 Task: Create a rule when the name of a card ends with text .
Action: Mouse moved to (976, 79)
Screenshot: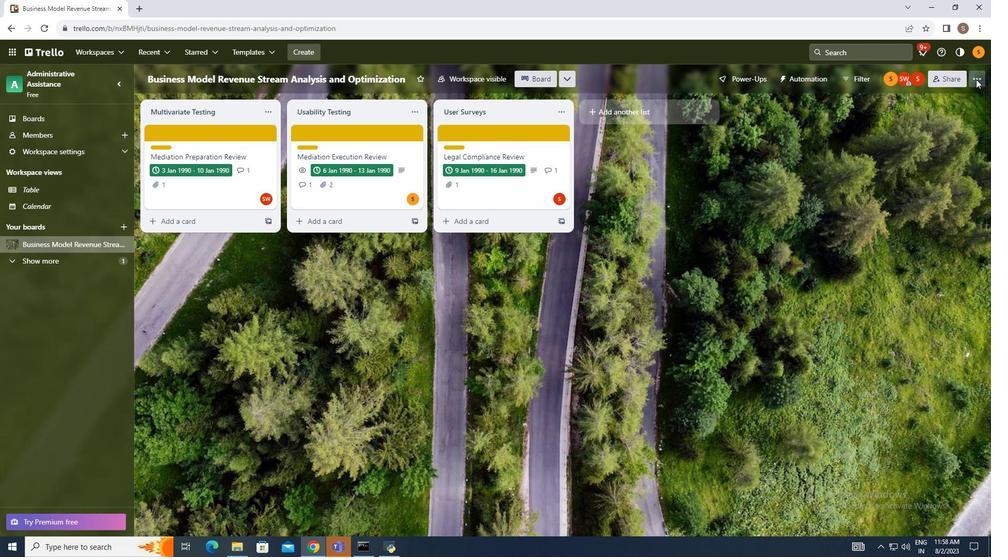 
Action: Mouse pressed left at (976, 79)
Screenshot: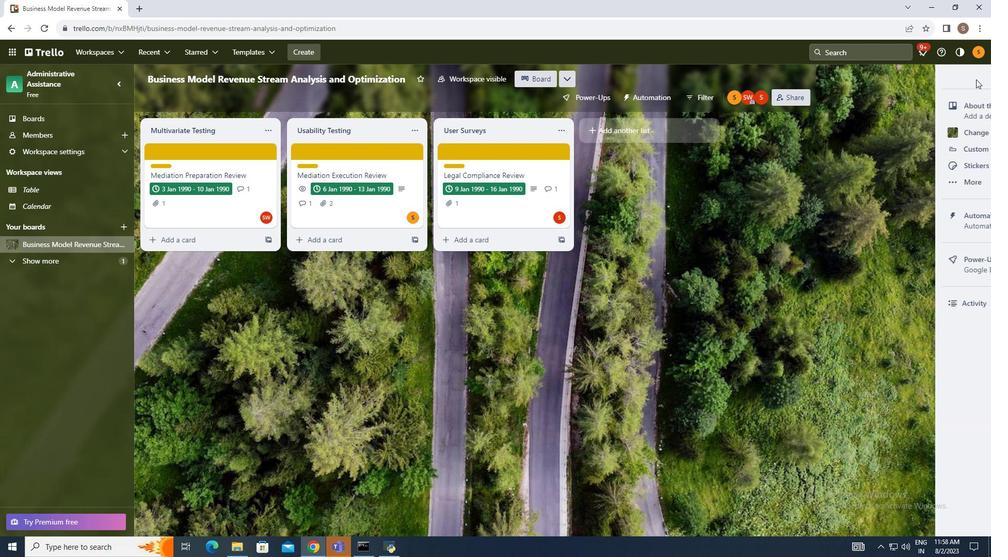 
Action: Mouse moved to (877, 214)
Screenshot: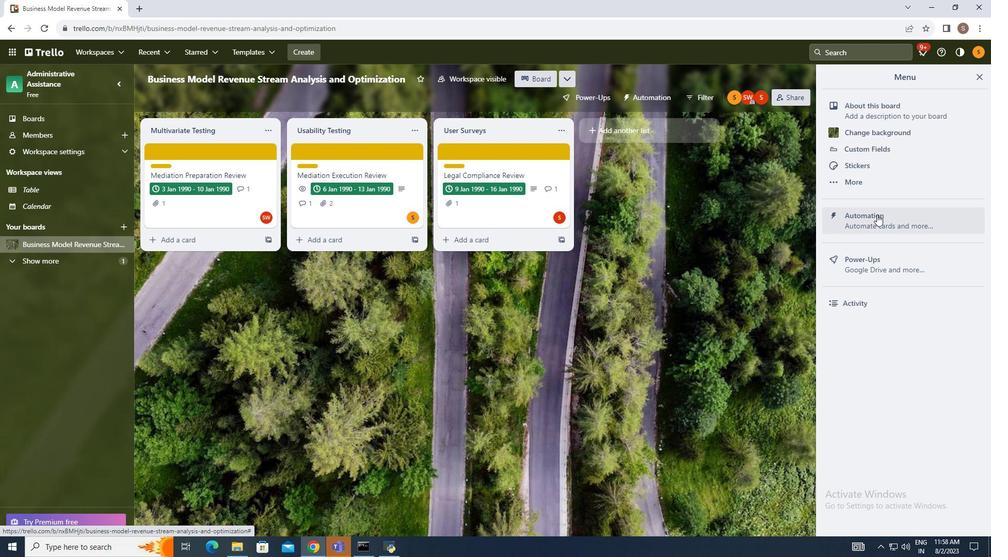 
Action: Mouse pressed left at (877, 214)
Screenshot: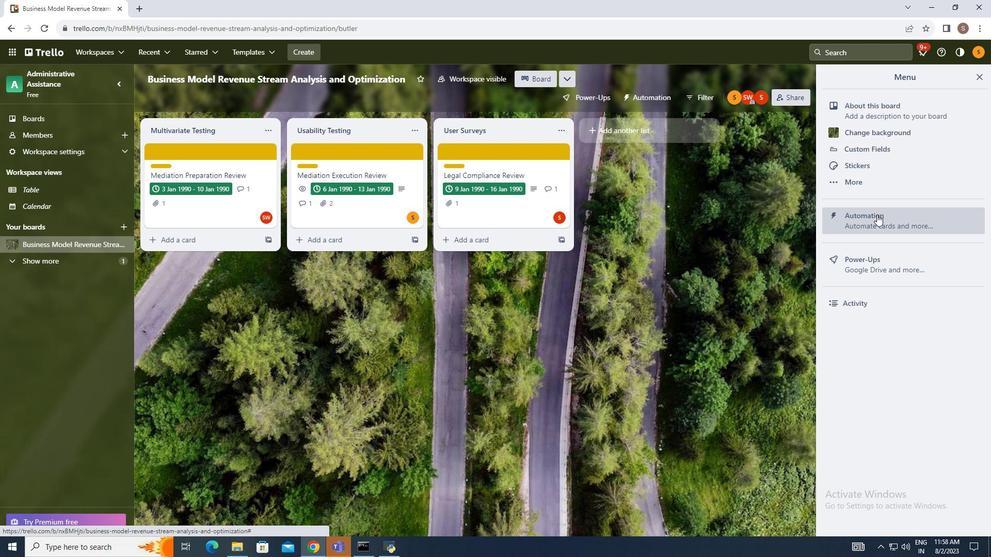
Action: Mouse moved to (186, 187)
Screenshot: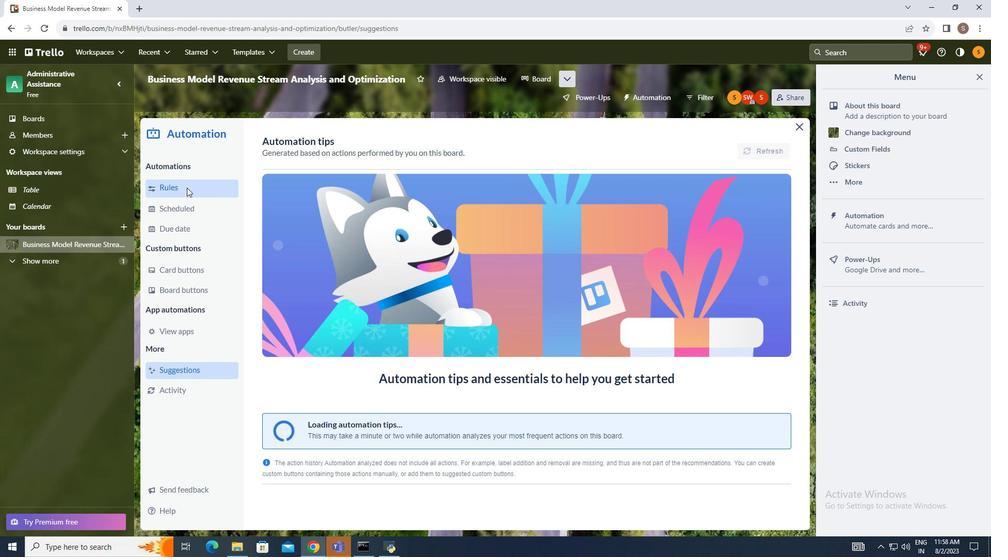 
Action: Mouse pressed left at (186, 187)
Screenshot: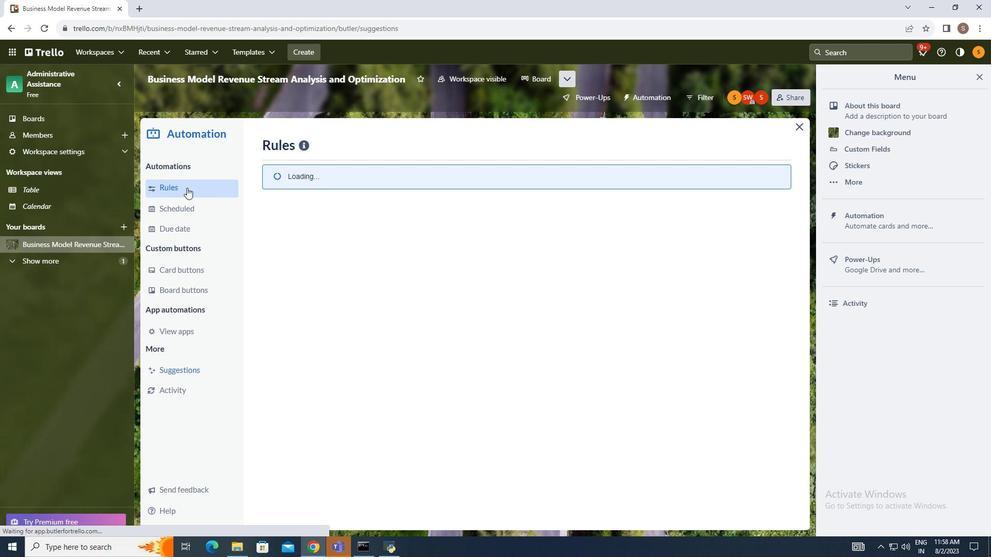 
Action: Mouse moved to (681, 146)
Screenshot: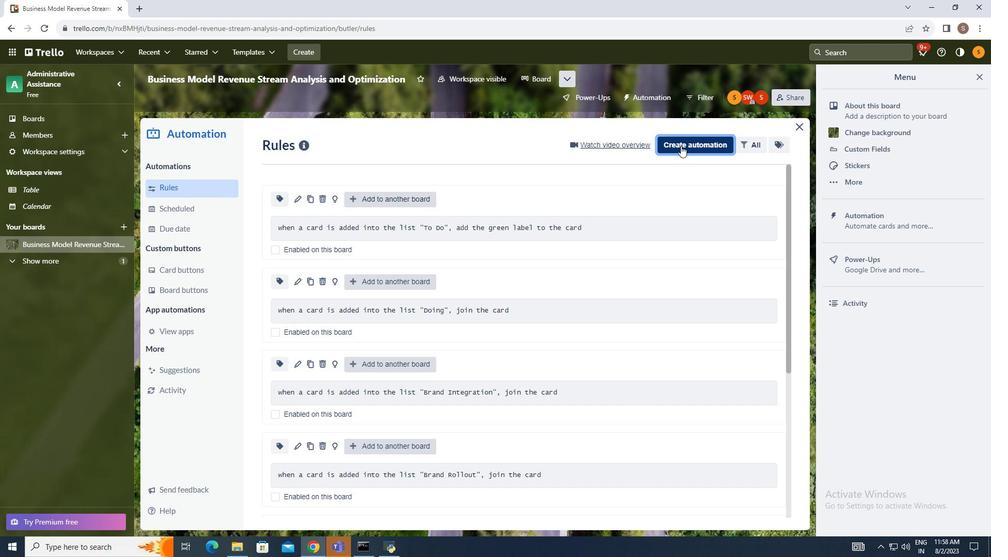 
Action: Mouse pressed left at (681, 146)
Screenshot: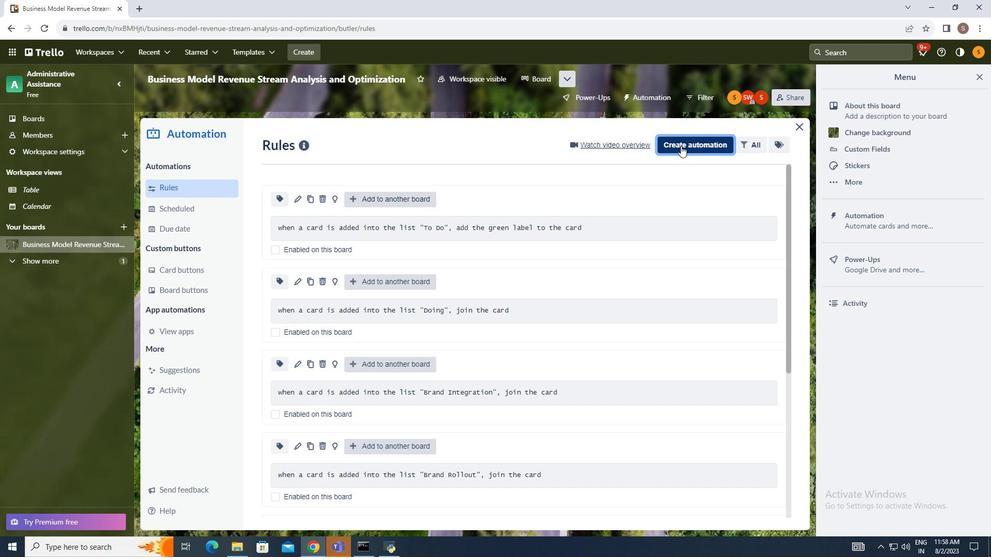 
Action: Mouse moved to (547, 240)
Screenshot: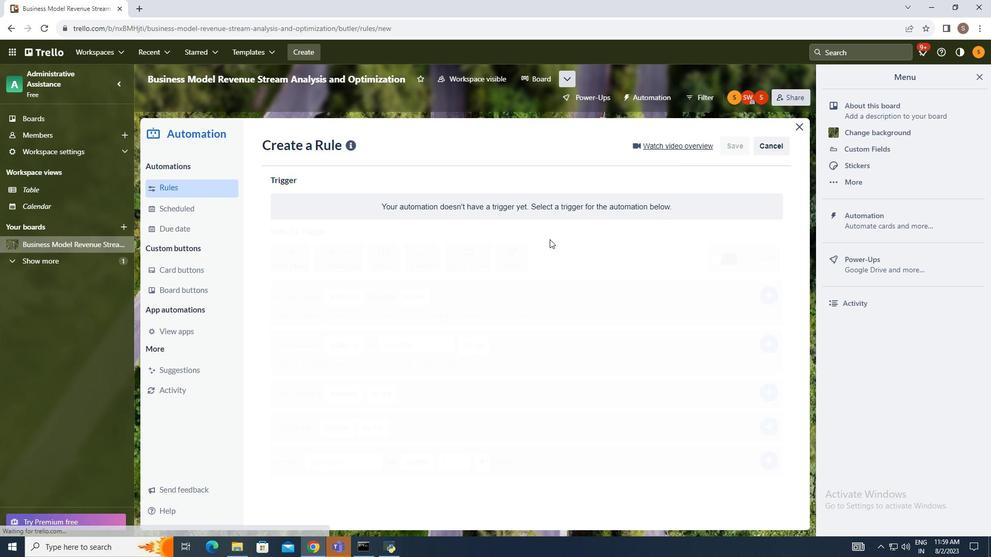 
Action: Mouse pressed left at (547, 240)
Screenshot: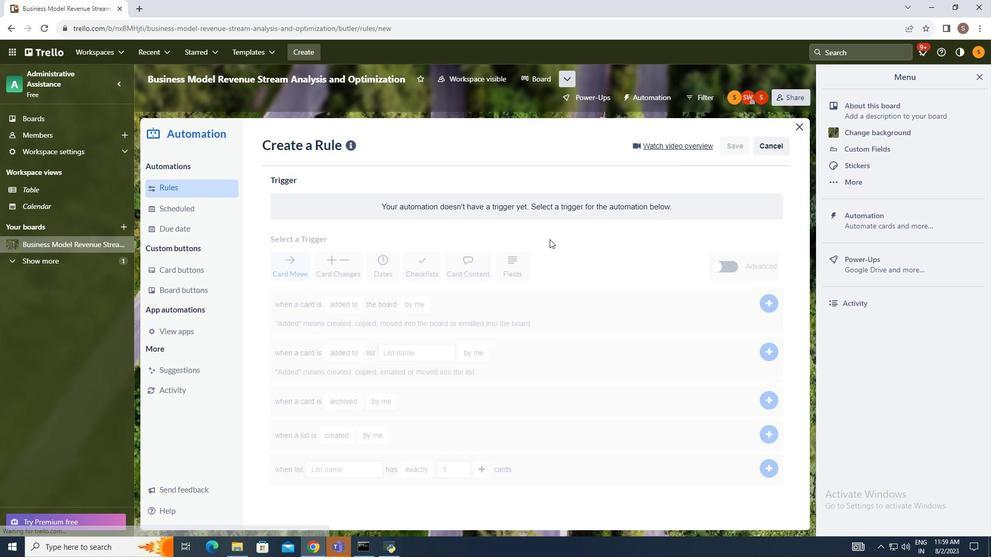 
Action: Mouse moved to (458, 278)
Screenshot: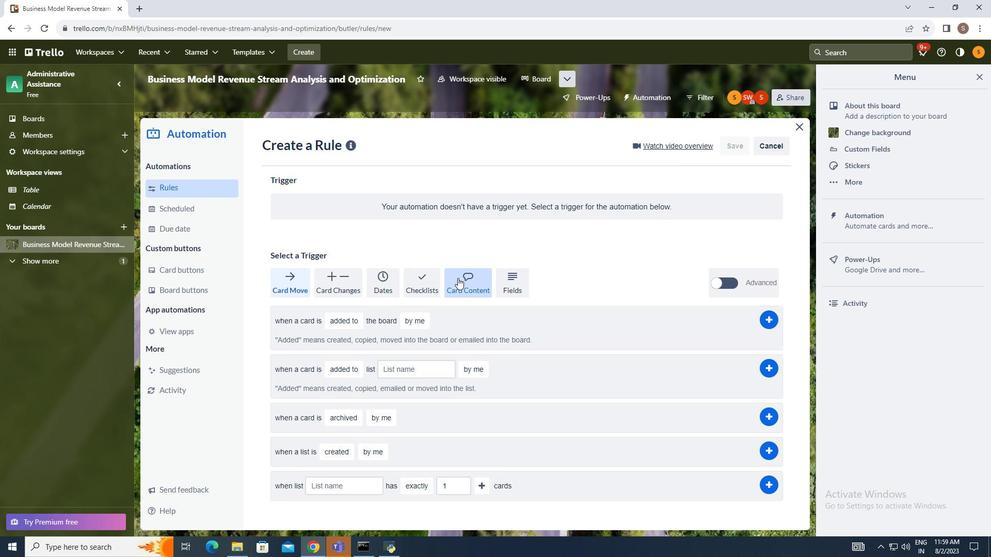 
Action: Mouse pressed left at (458, 278)
Screenshot: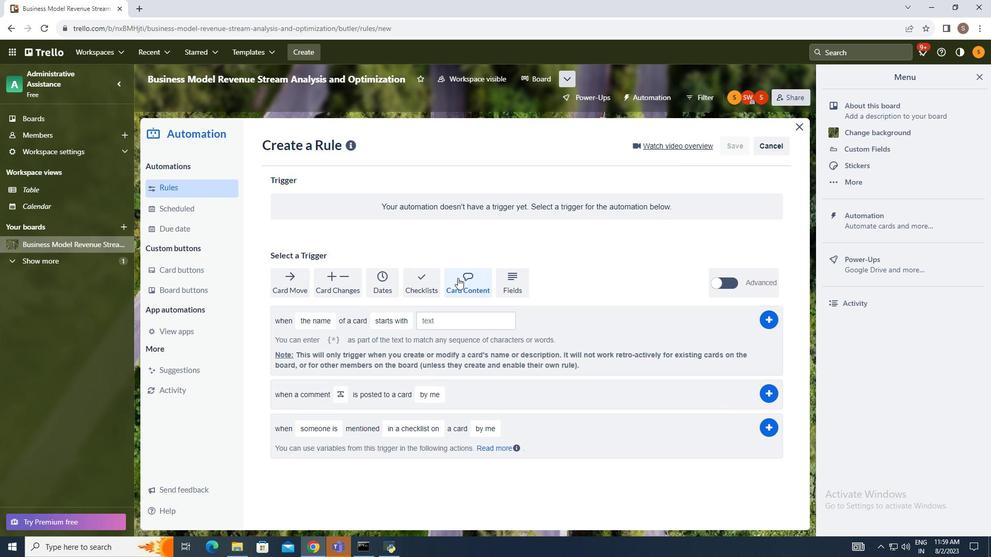 
Action: Mouse moved to (313, 320)
Screenshot: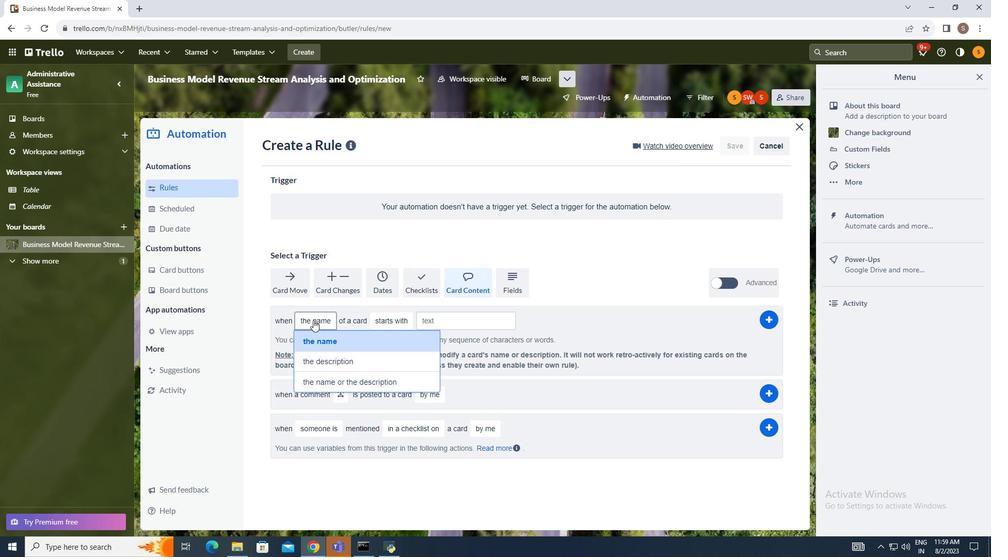 
Action: Mouse pressed left at (313, 320)
Screenshot: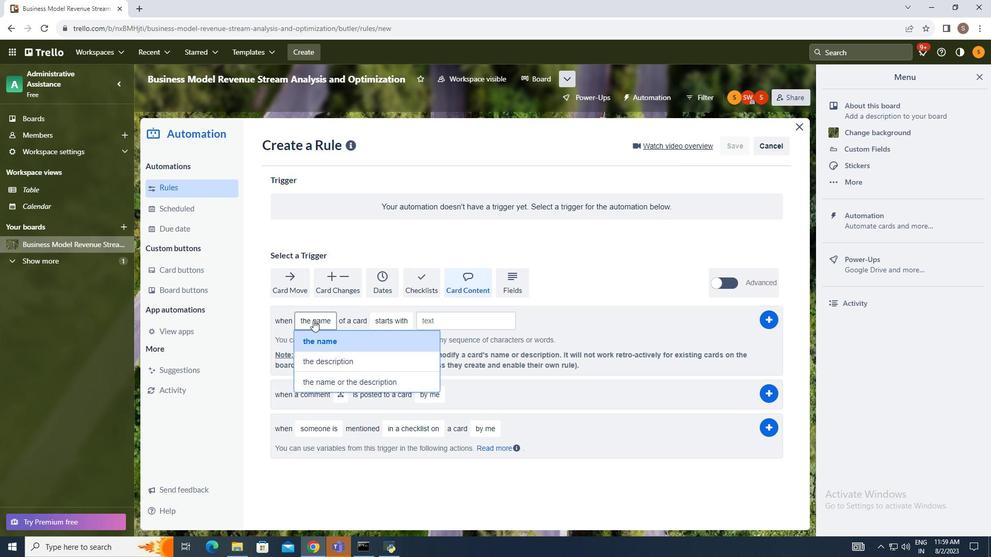 
Action: Mouse moved to (317, 338)
Screenshot: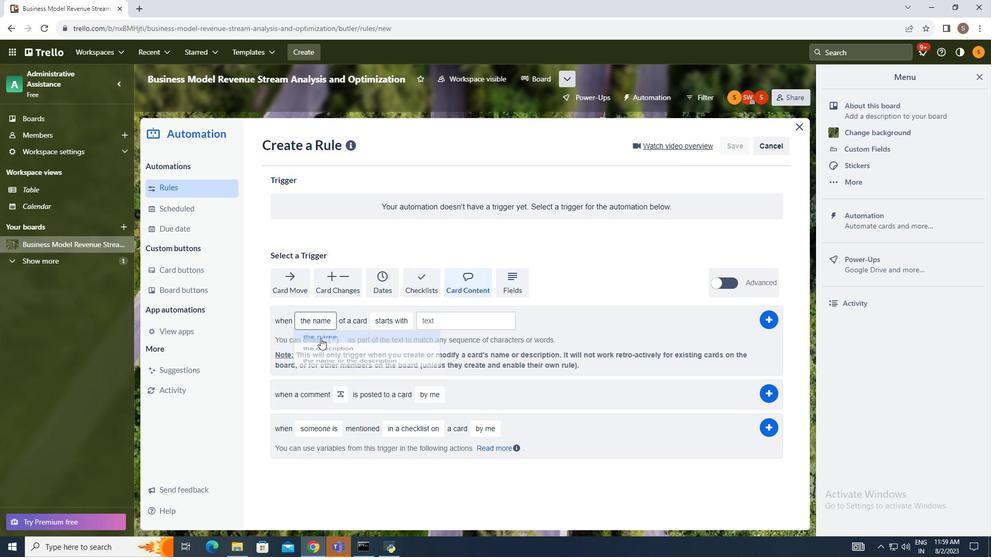 
Action: Mouse pressed left at (317, 338)
Screenshot: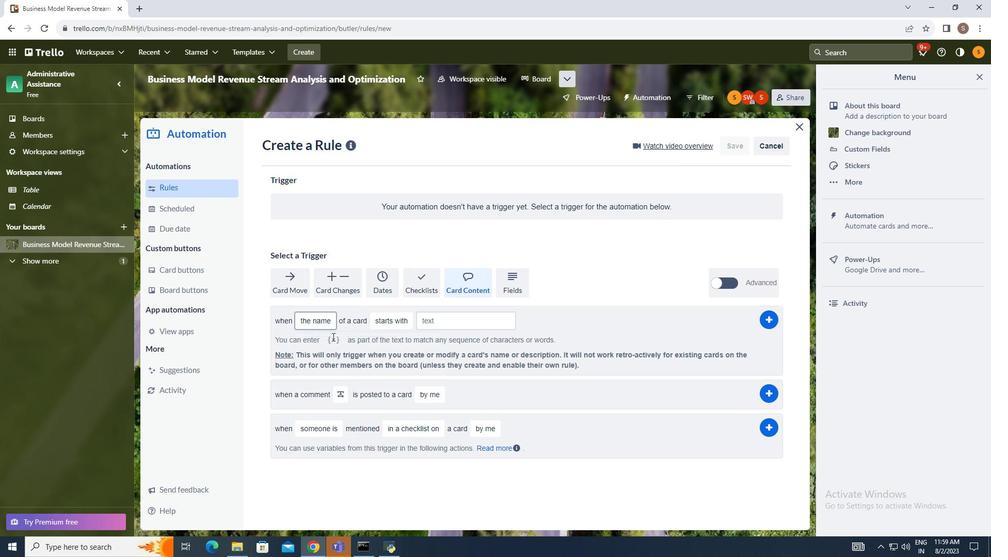 
Action: Mouse moved to (393, 325)
Screenshot: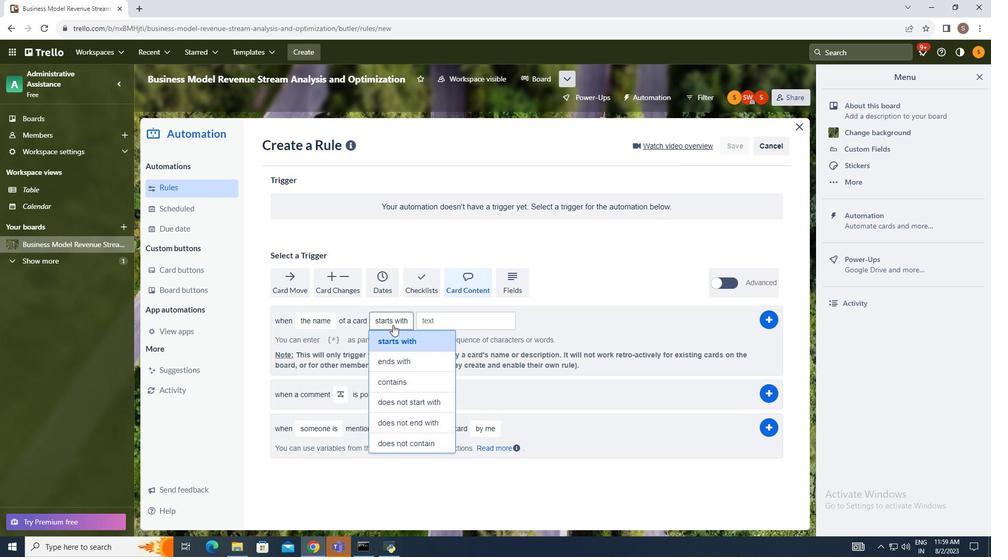 
Action: Mouse pressed left at (393, 325)
Screenshot: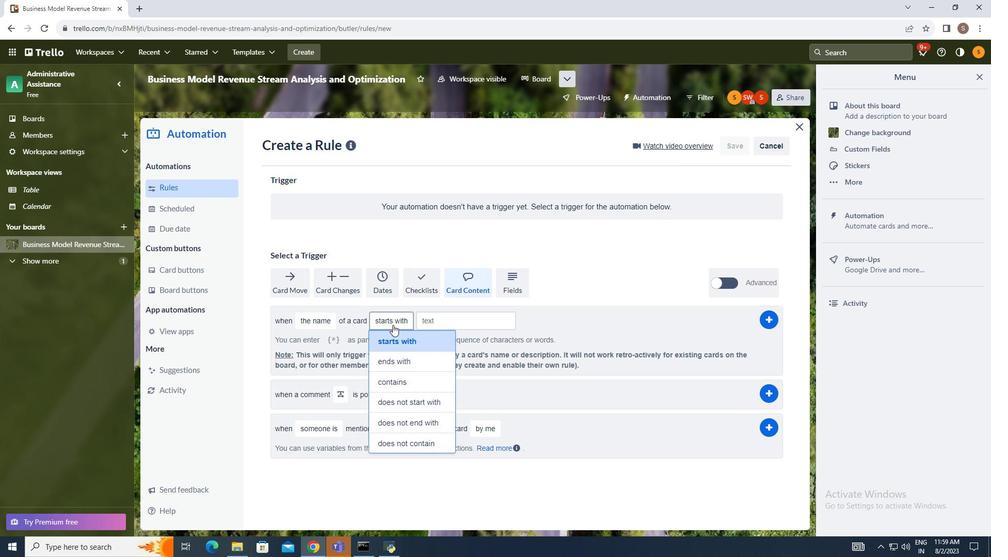 
Action: Mouse moved to (400, 358)
Screenshot: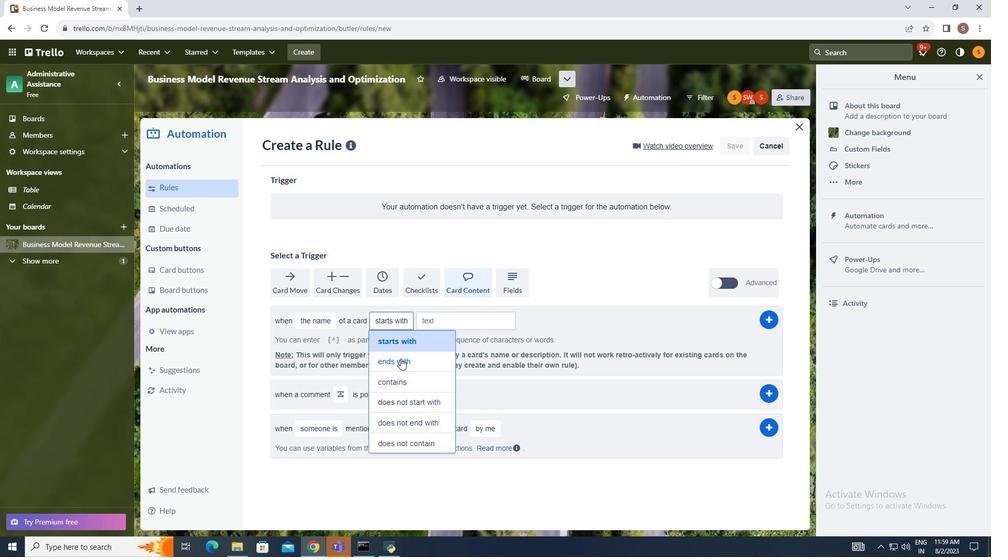 
Action: Mouse pressed left at (400, 358)
Screenshot: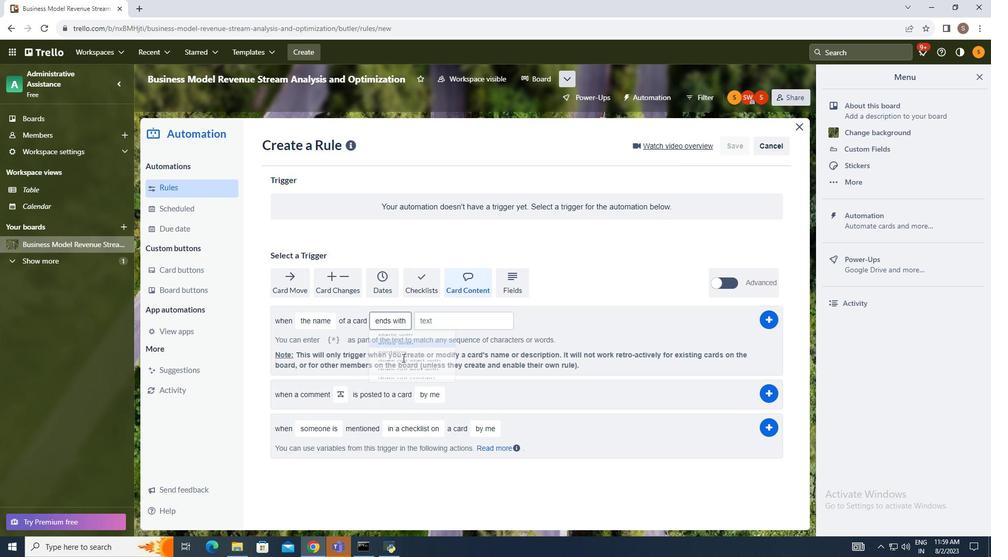 
Action: Mouse moved to (450, 320)
Screenshot: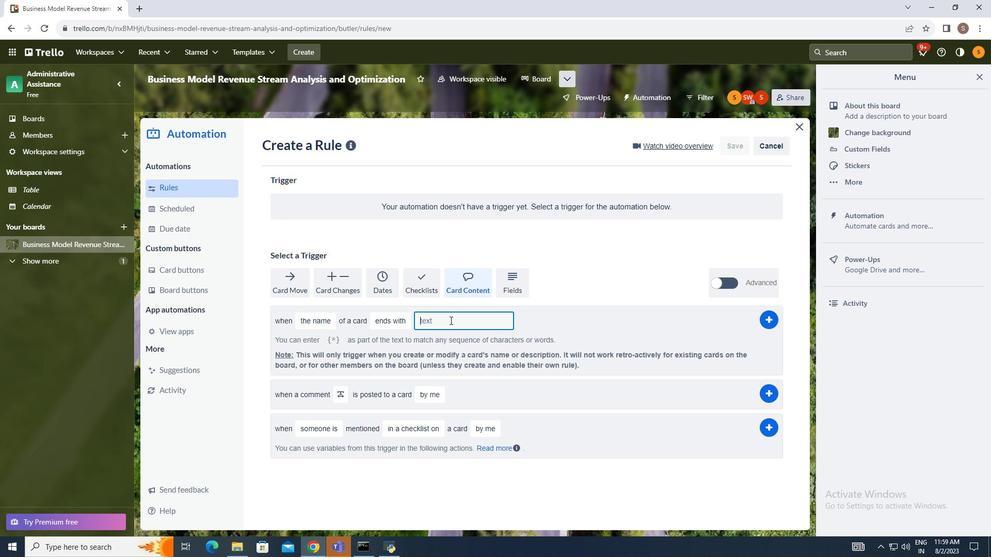 
Action: Mouse pressed left at (450, 320)
Screenshot: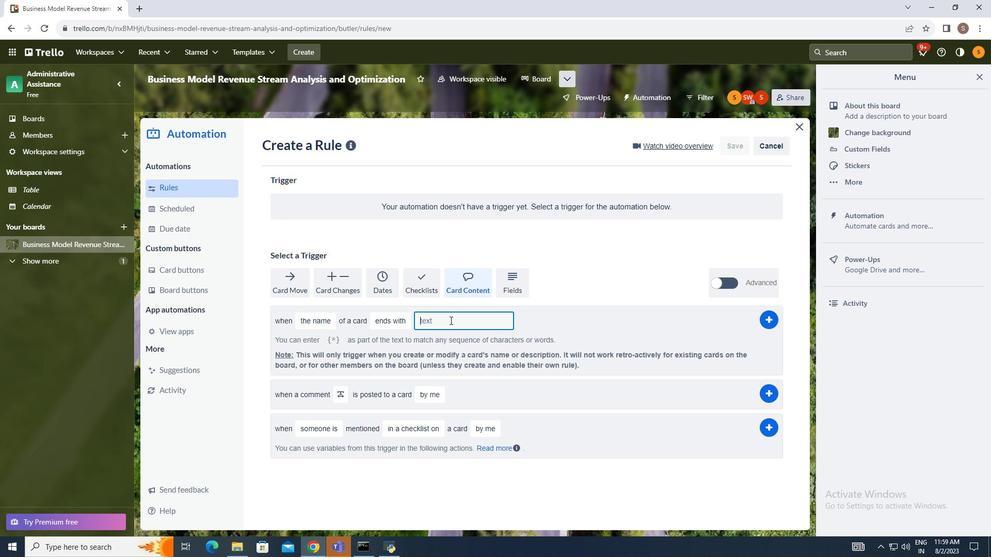 
Action: Key pressed text
Screenshot: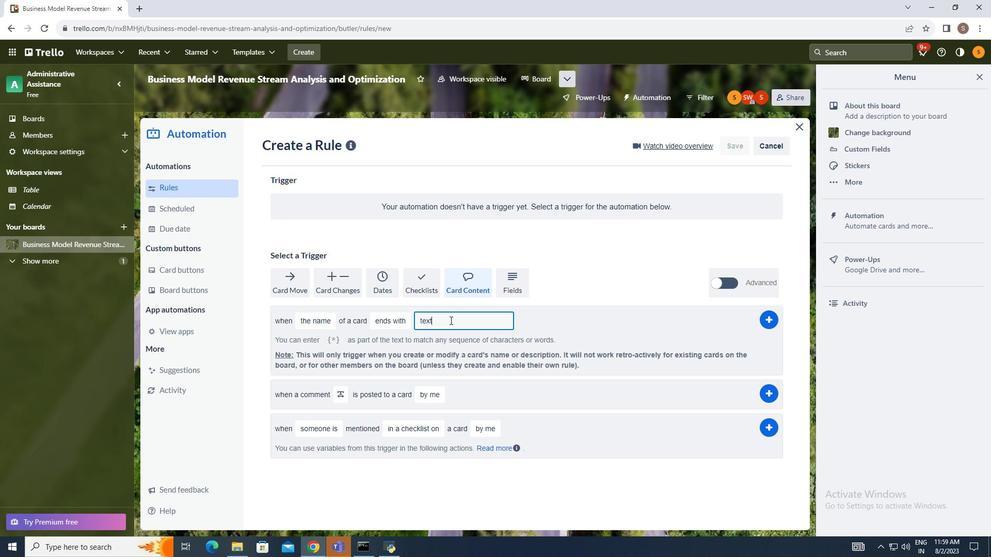 
Action: Mouse moved to (771, 320)
Screenshot: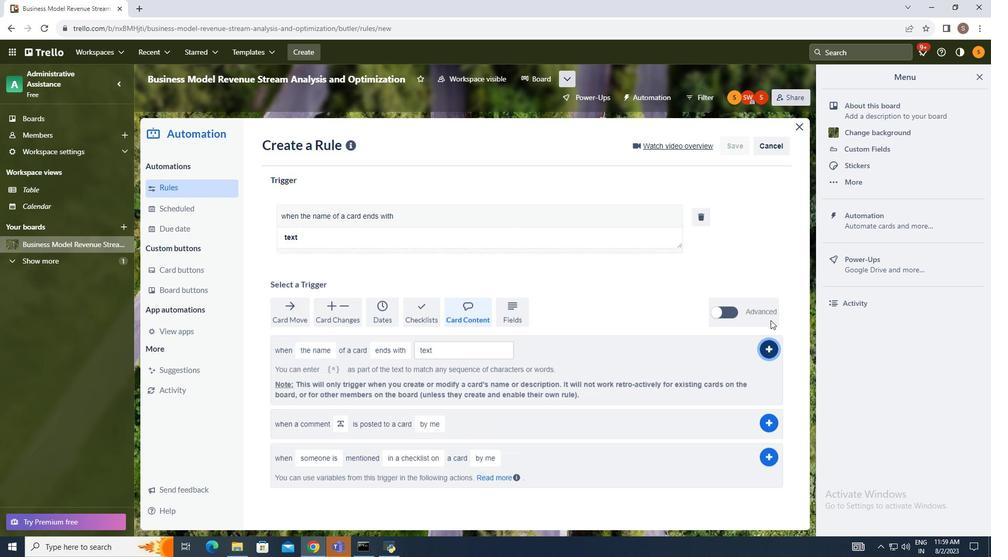 
Action: Mouse pressed left at (771, 320)
Screenshot: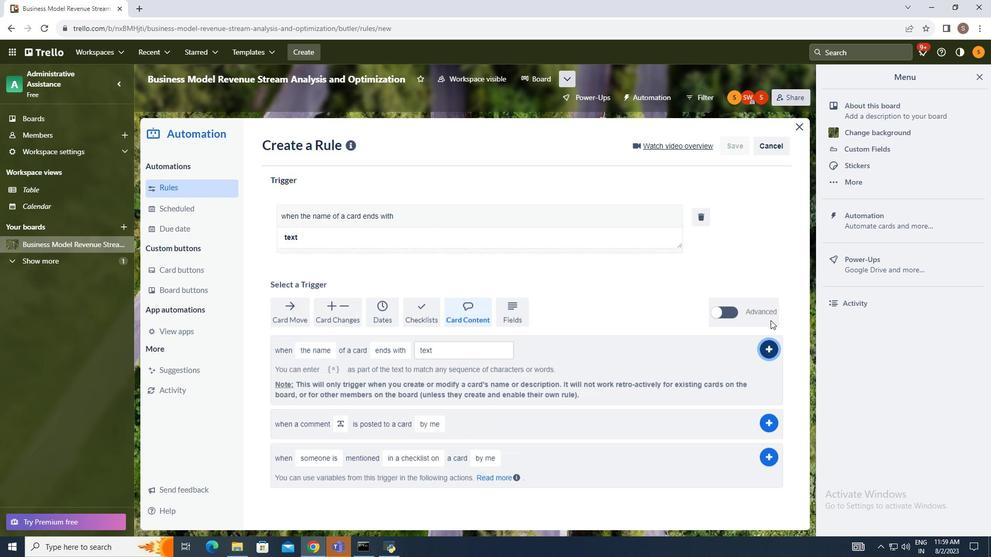 
Action: Mouse moved to (665, 278)
Screenshot: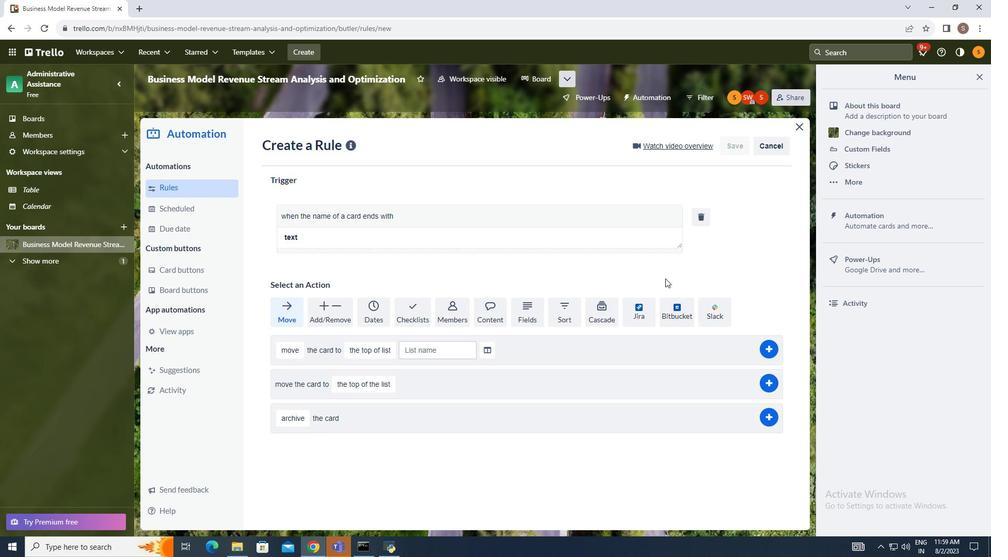 
